 Task: Select the snap to guides.
Action: Mouse moved to (365, 130)
Screenshot: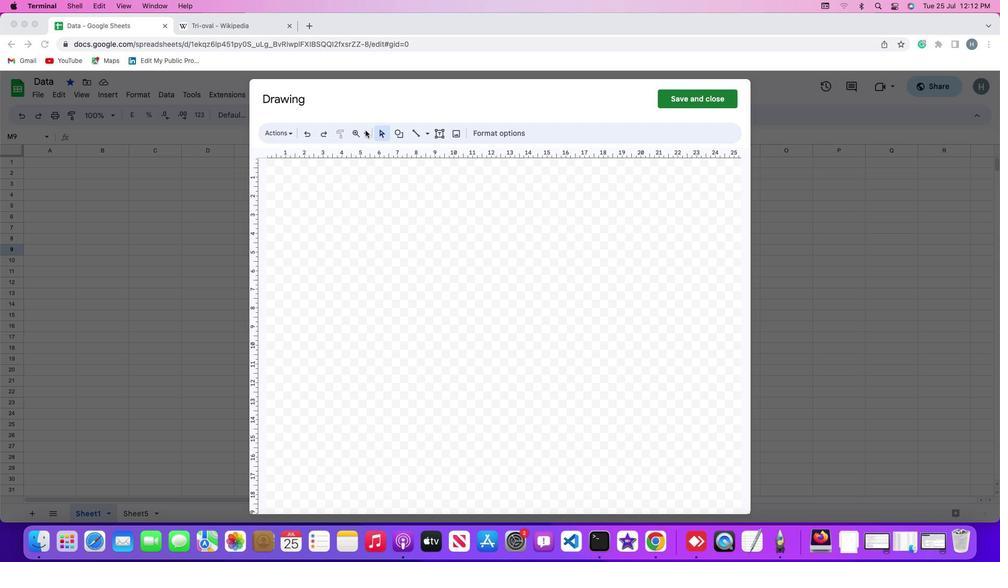 
Action: Mouse pressed left at (365, 130)
Screenshot: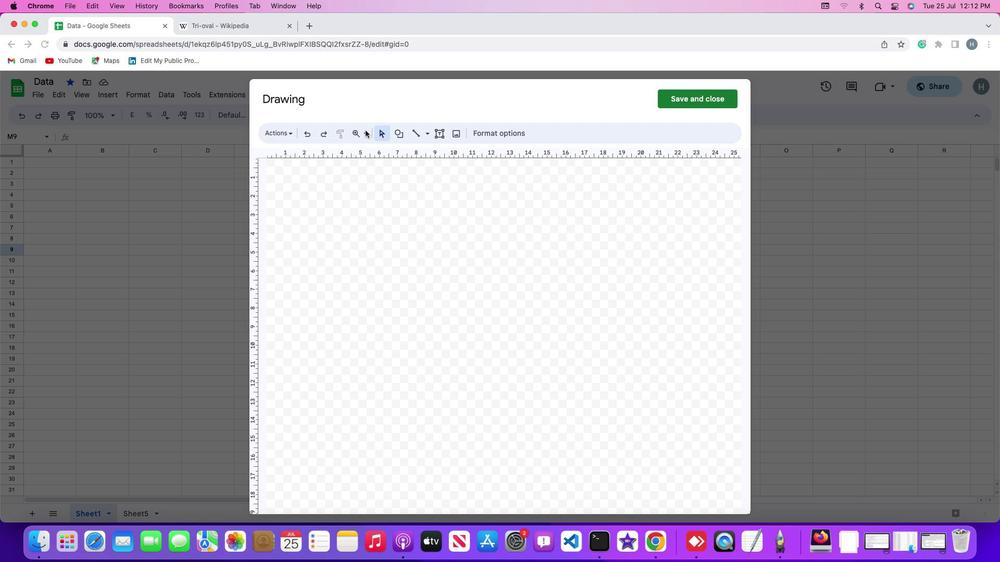 
Action: Mouse moved to (365, 131)
Screenshot: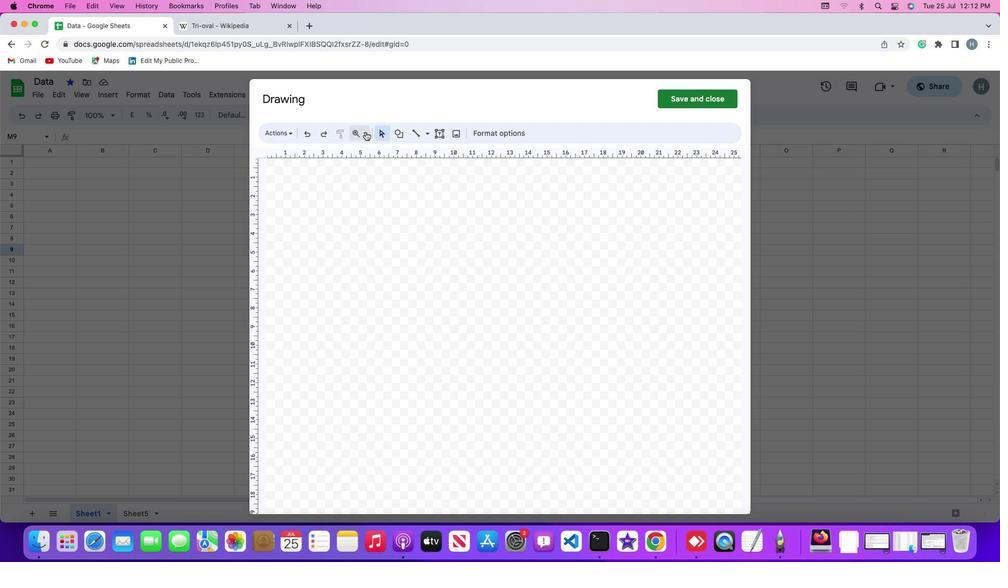 
Action: Mouse pressed left at (365, 131)
Screenshot: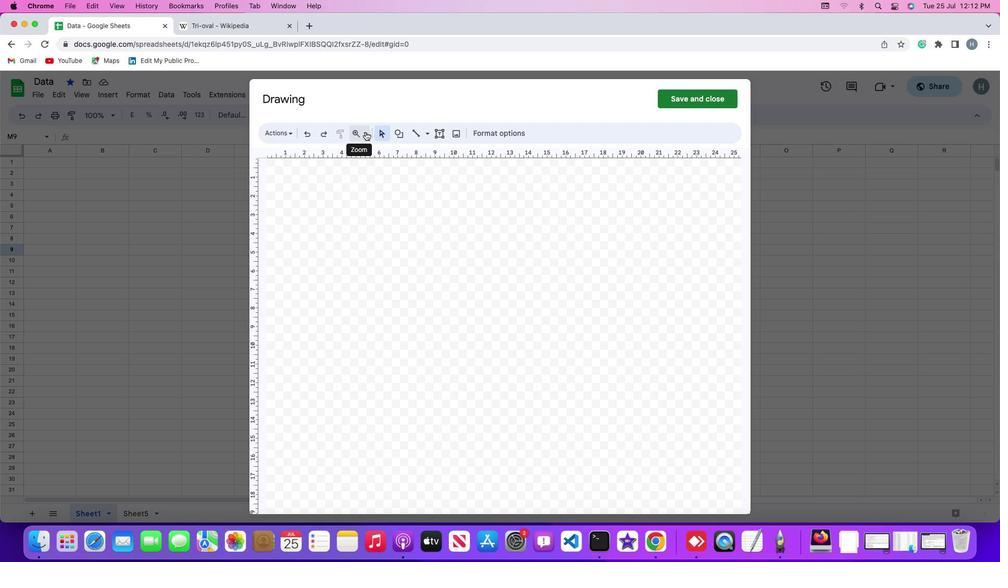 
Action: Mouse moved to (546, 213)
Screenshot: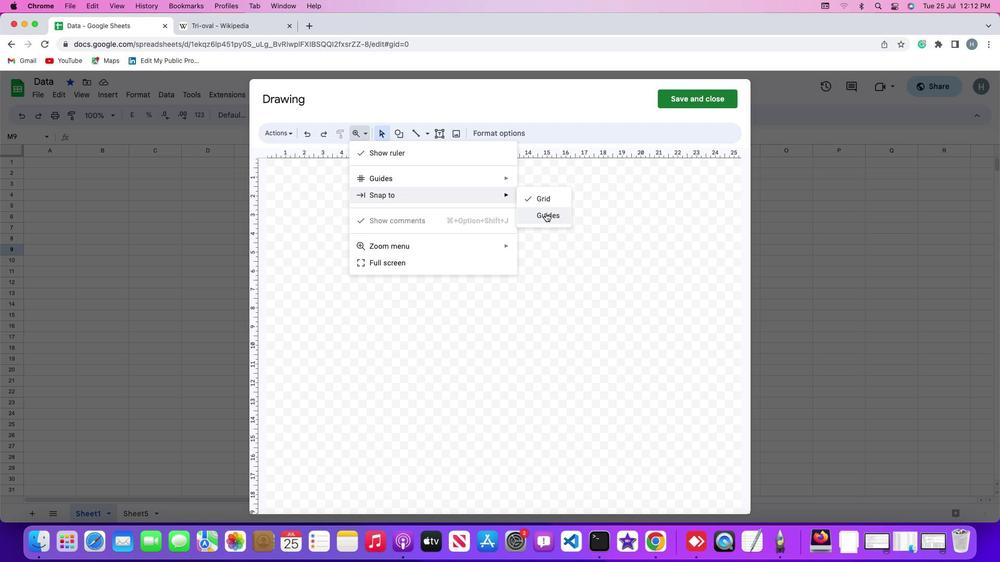 
Action: Mouse pressed left at (546, 213)
Screenshot: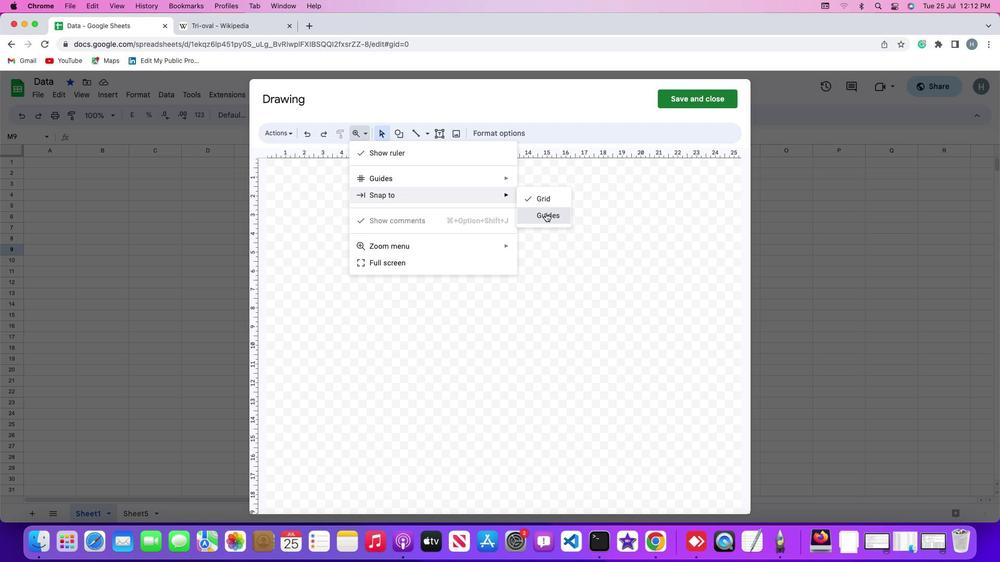 
Action: Mouse moved to (572, 250)
Screenshot: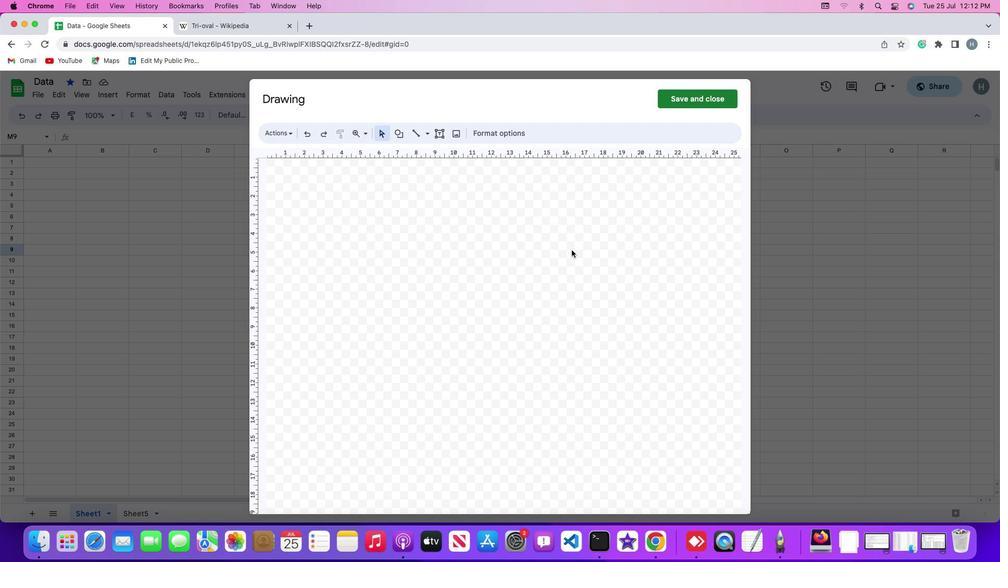 
